 Task: Get directions from Great Barrier Reef, Australia to Whitsunday Islands, Queensland, Australia and explore the nearby things to do with rating 2 and above and open now
Action: Mouse moved to (256, 78)
Screenshot: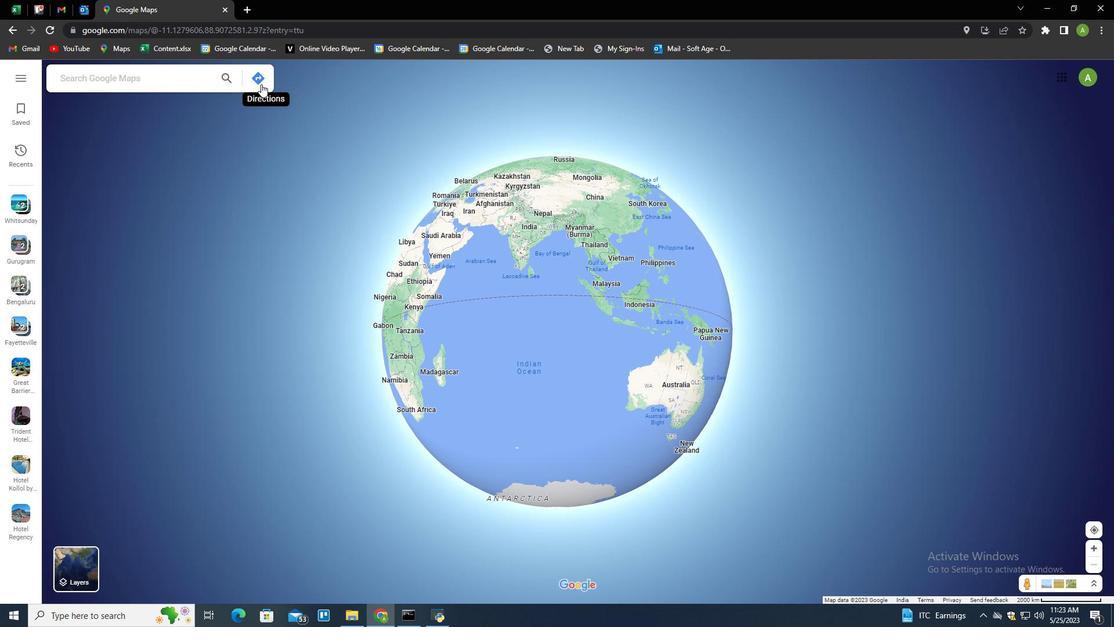 
Action: Mouse pressed left at (256, 78)
Screenshot: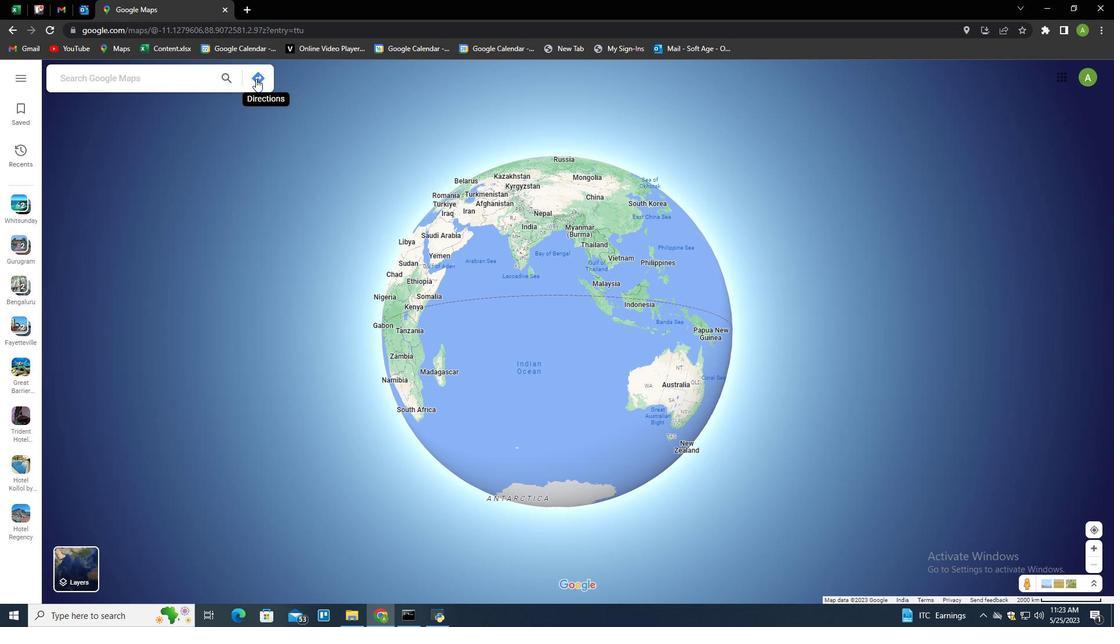
Action: Mouse moved to (187, 114)
Screenshot: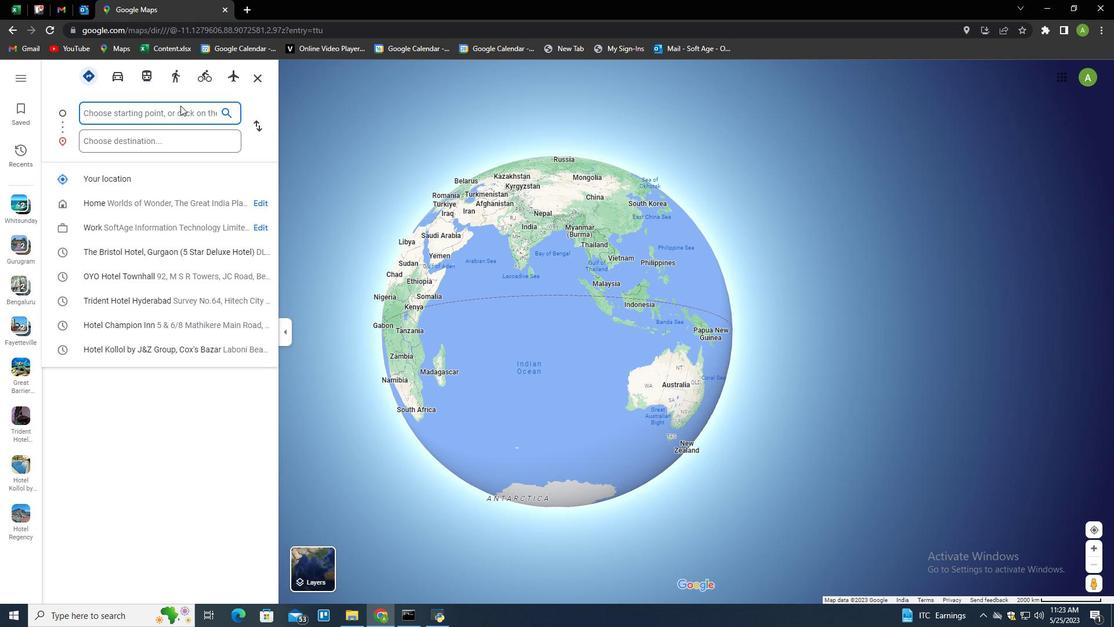 
Action: Mouse pressed left at (187, 114)
Screenshot: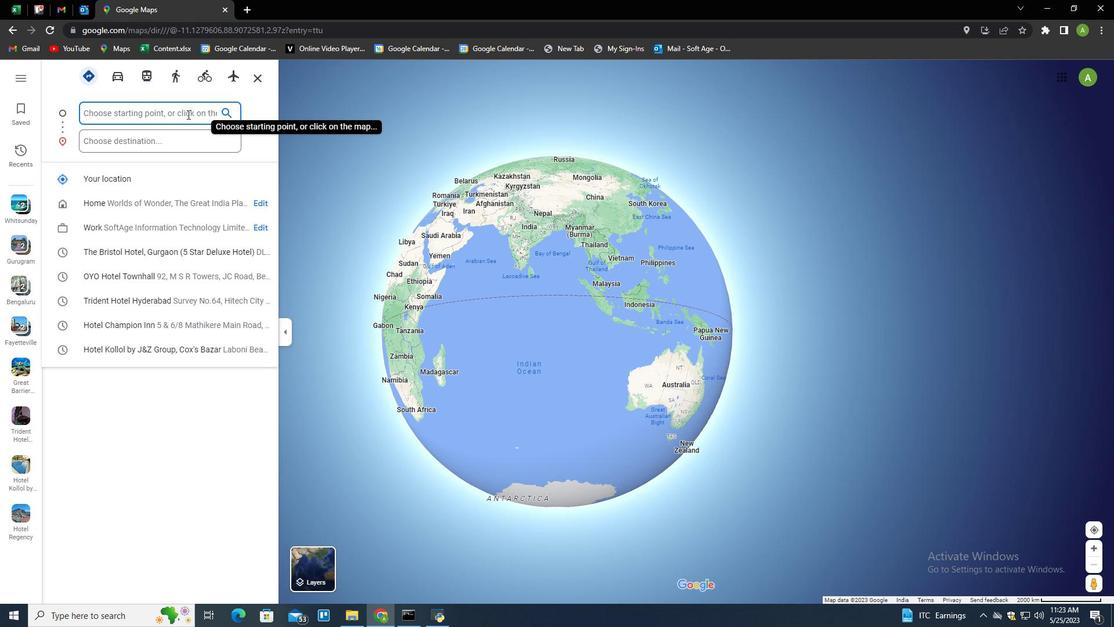 
Action: Mouse moved to (162, 143)
Screenshot: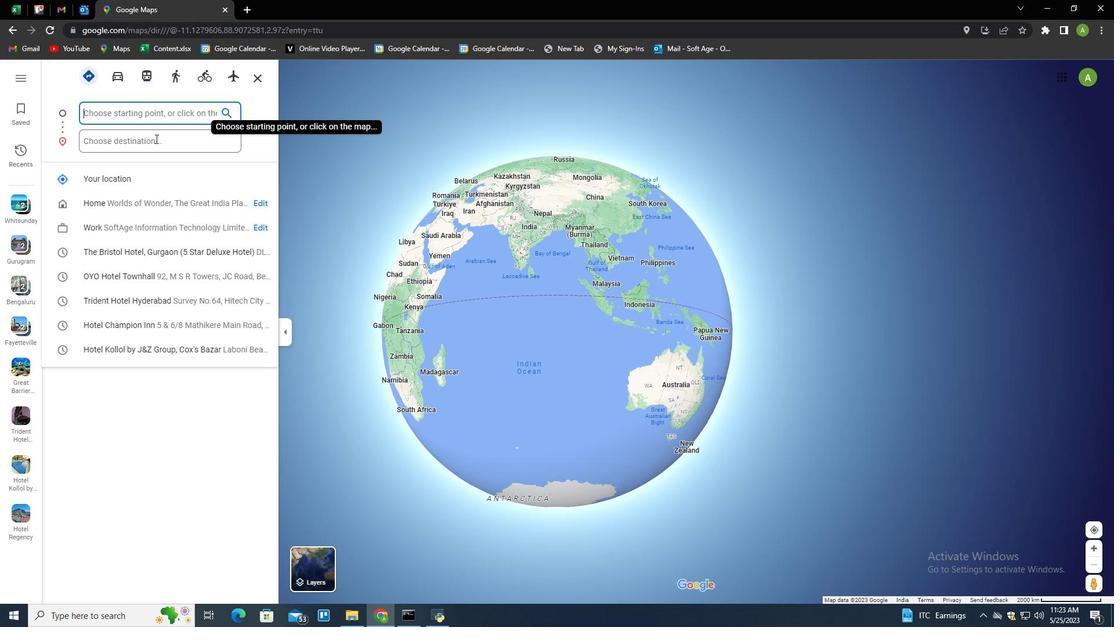 
Action: Key pressed <Key.shift>Great<Key.space><Key.shift>Barrier<Key.space><Key.shift>Reef,<Key.space><Key.shift>Asu<Key.backspace><Key.backspace>ustralia<Key.tab><Key.tab><Key.shift><Key.shift><Key.shift>Whitsin<Key.backspace><Key.backspace>unday<Key.space><Key.shift>Islands,<Key.space><Key.shift>Queensland,<Key.space><Key.shift>Australia<Key.enter>
Screenshot: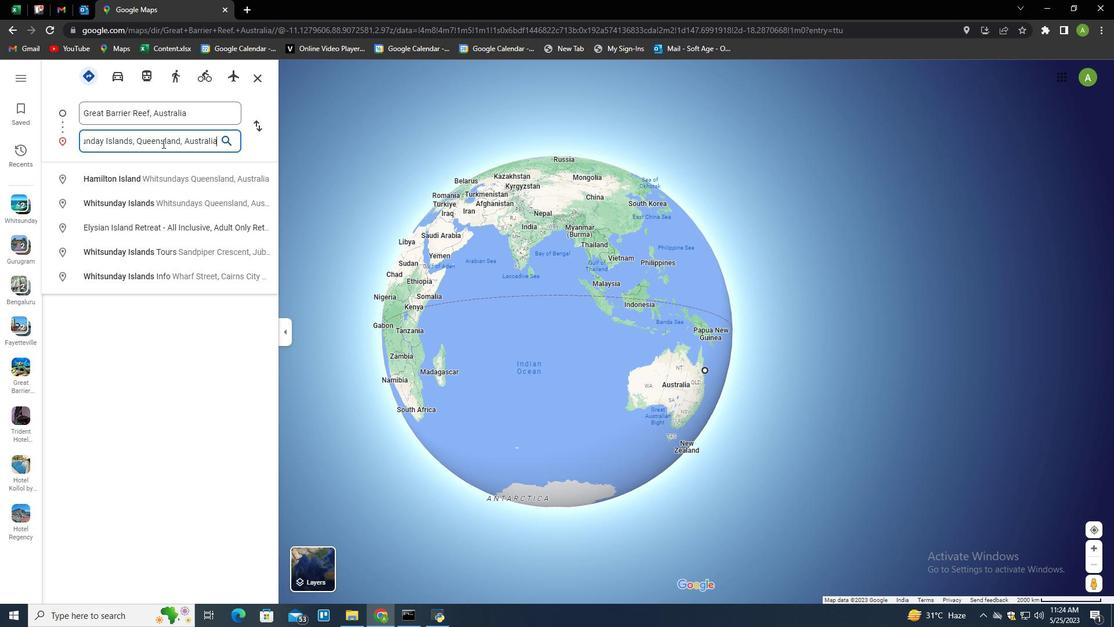 
Action: Mouse moved to (205, 135)
Screenshot: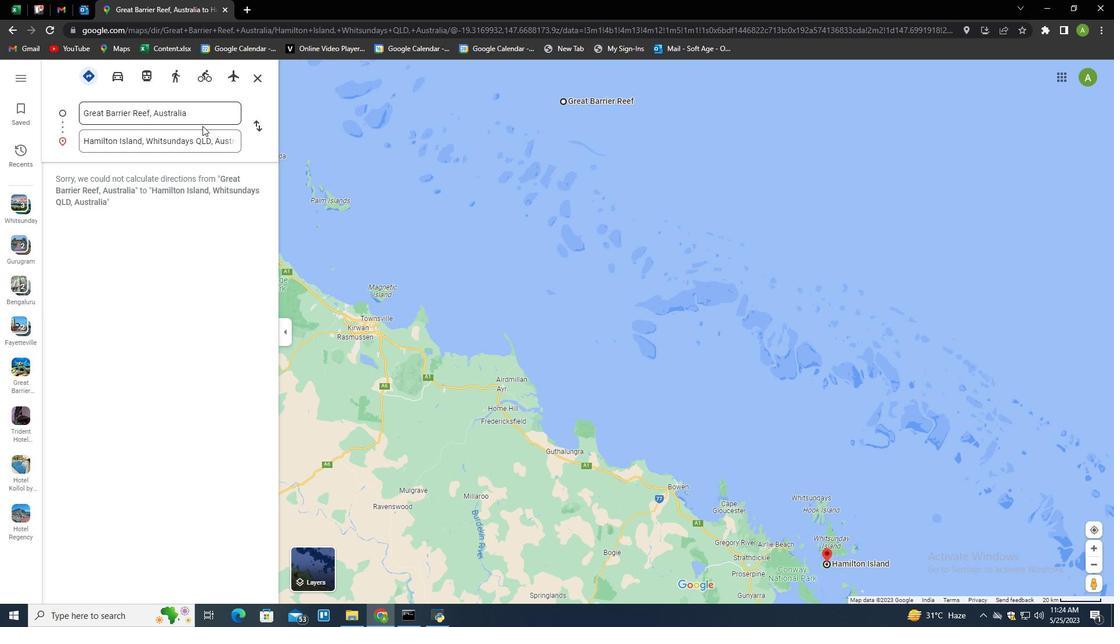 
Action: Mouse pressed left at (205, 135)
Screenshot: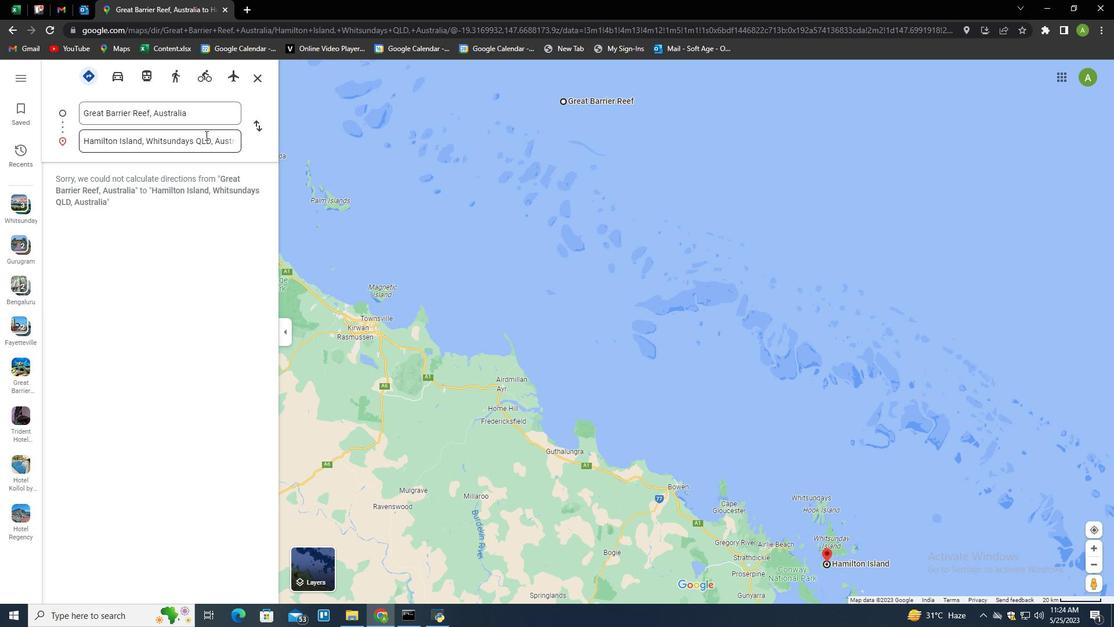 
Action: Mouse moved to (226, 139)
Screenshot: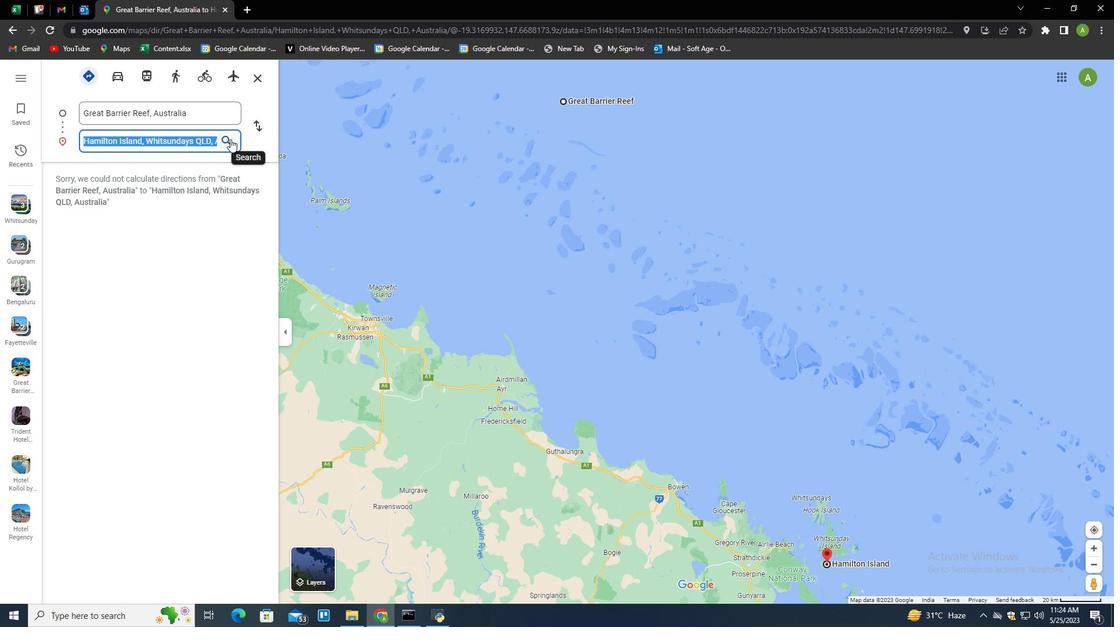
Action: Mouse pressed left at (226, 139)
Screenshot: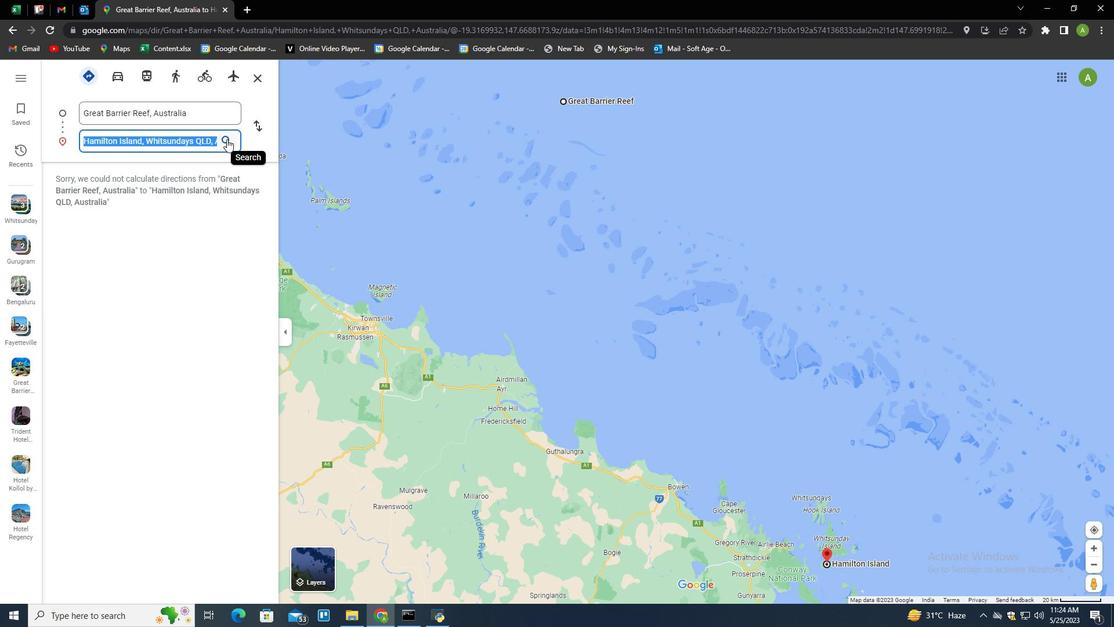 
Action: Mouse moved to (413, 170)
Screenshot: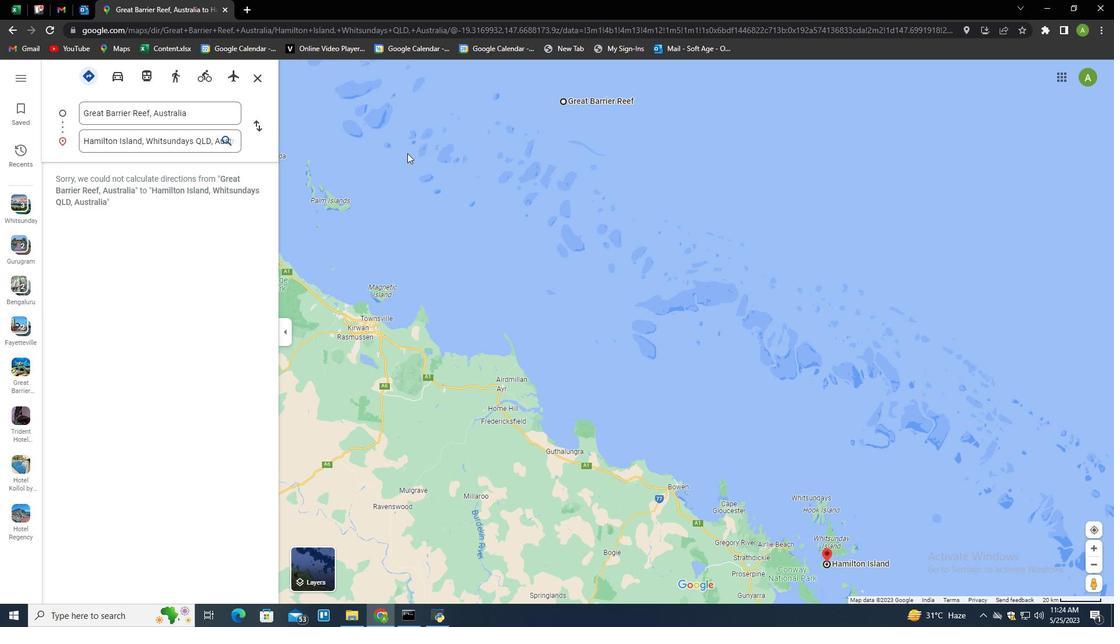
Action: Mouse scrolled (413, 170) with delta (0, 0)
Screenshot: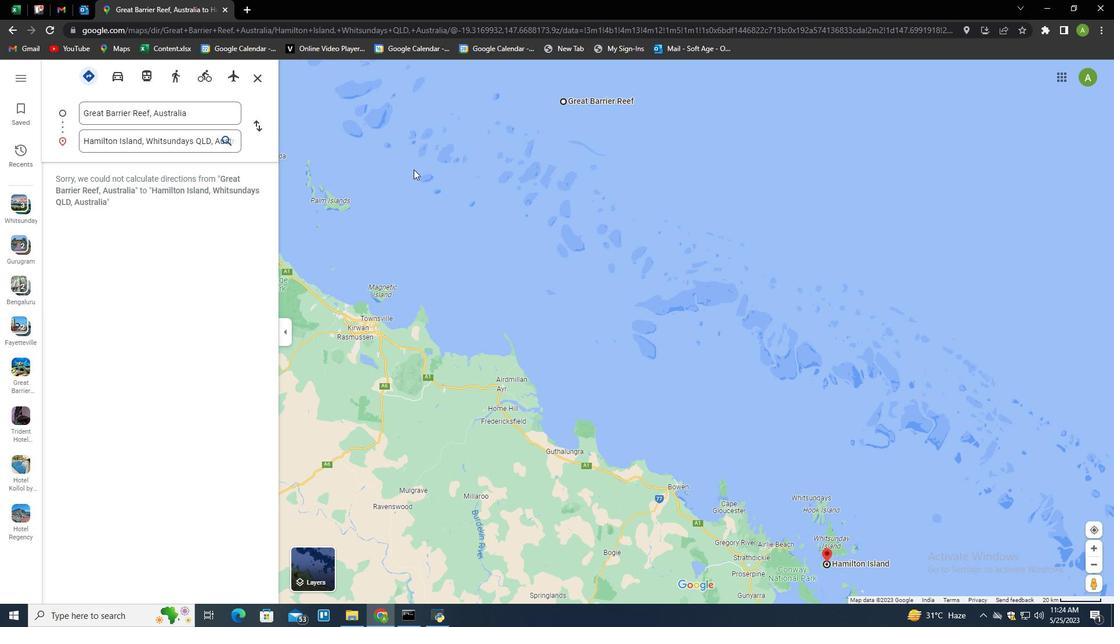 
Action: Mouse scrolled (413, 170) with delta (0, 0)
Screenshot: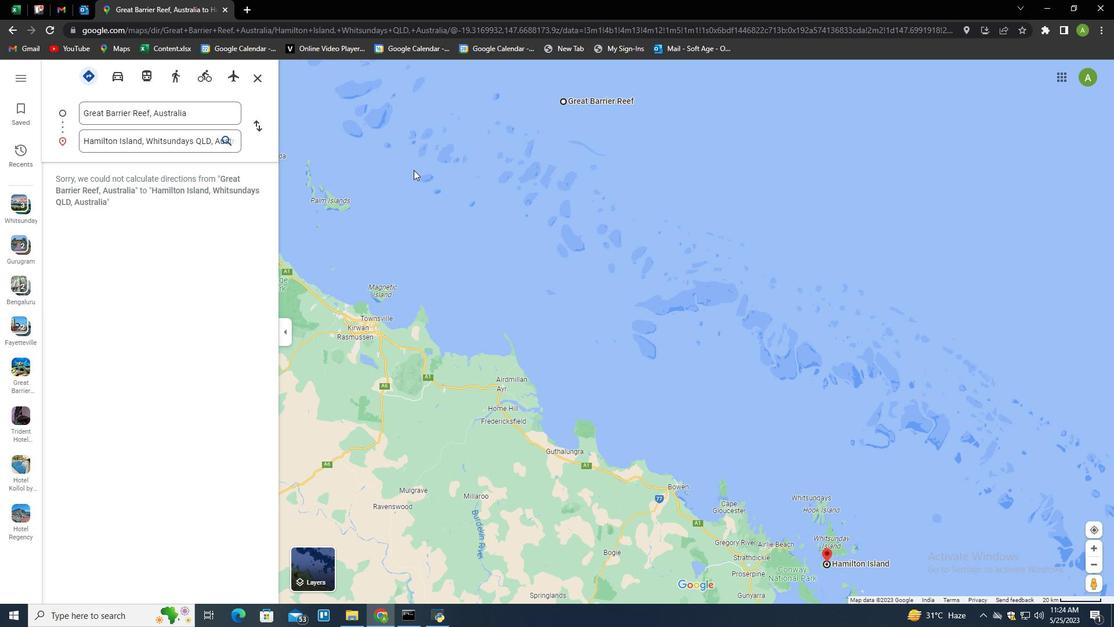 
Action: Mouse scrolled (413, 170) with delta (0, 0)
Screenshot: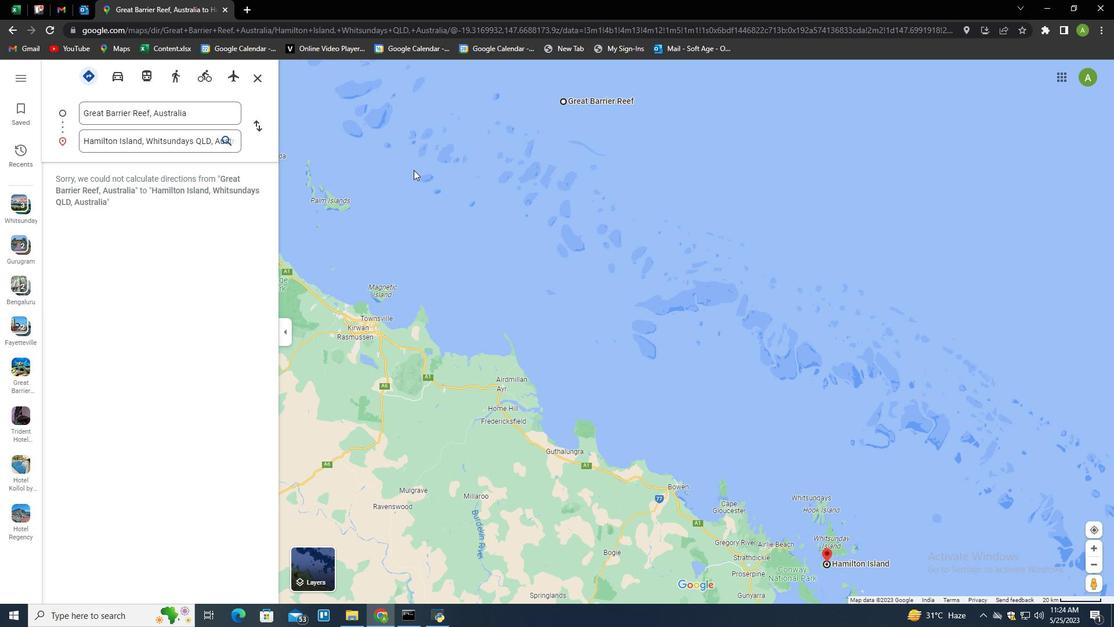 
Action: Mouse scrolled (413, 170) with delta (0, 0)
Screenshot: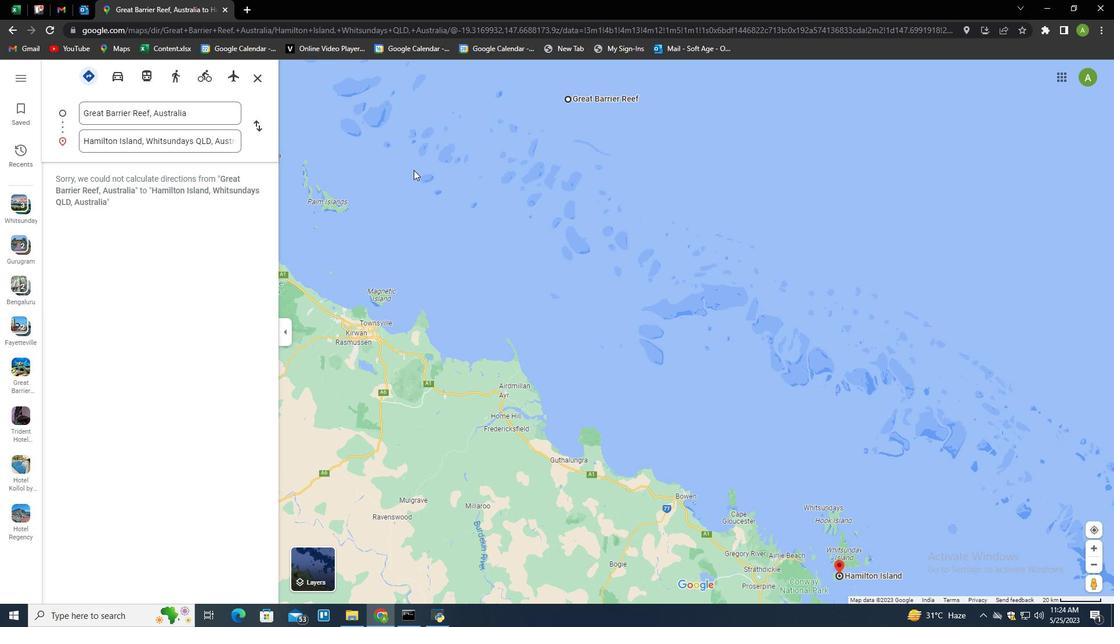 
Action: Mouse moved to (430, 247)
Screenshot: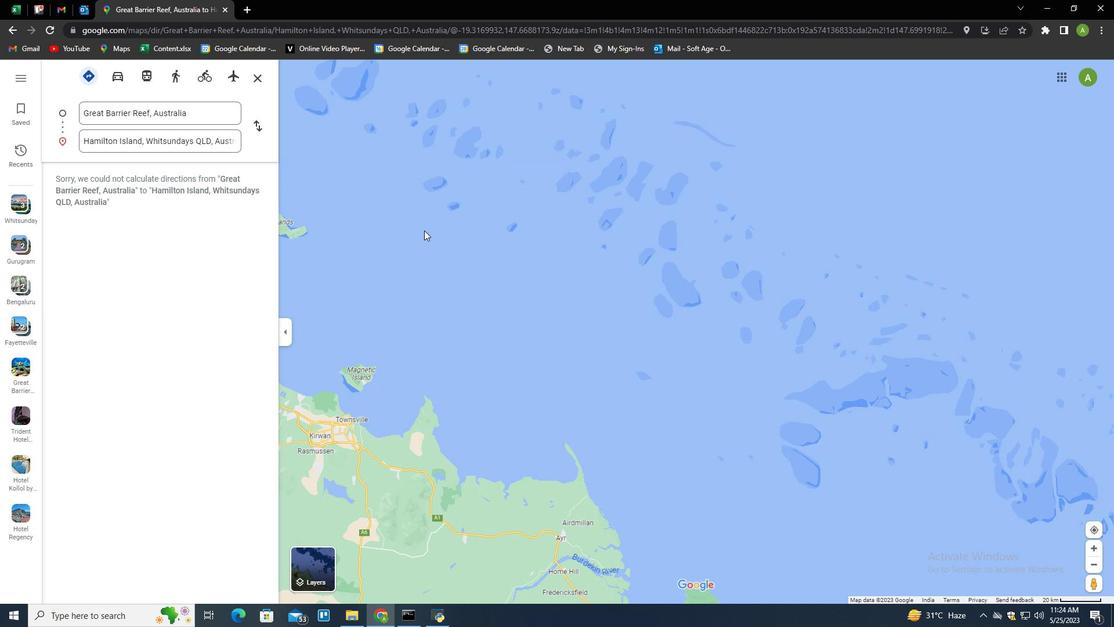 
Action: Mouse scrolled (430, 246) with delta (0, 0)
Screenshot: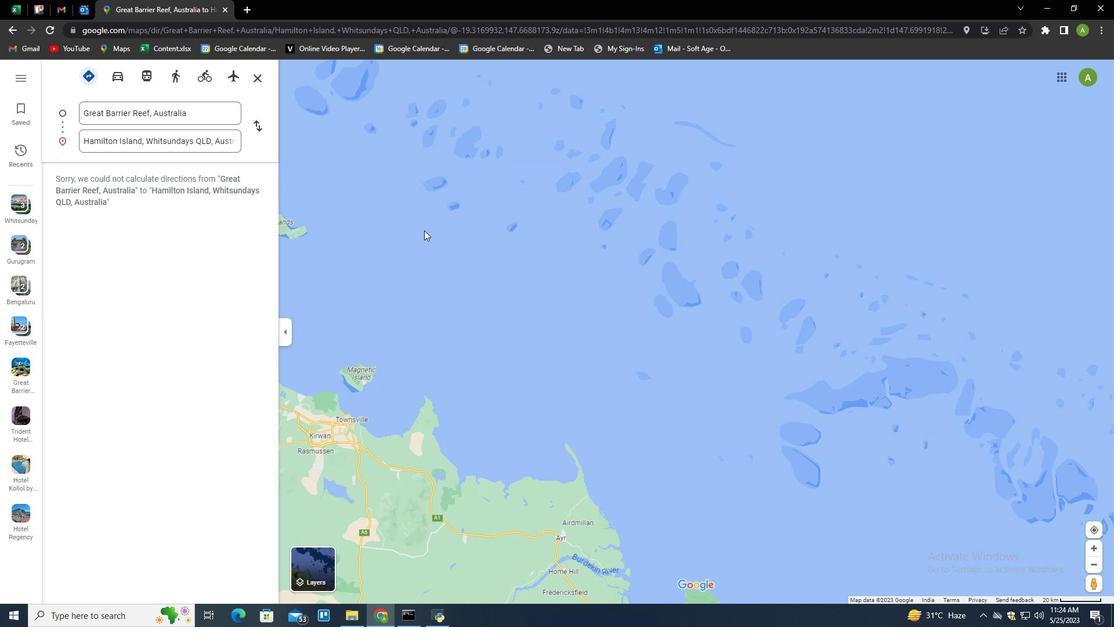 
Action: Mouse scrolled (430, 246) with delta (0, 0)
Screenshot: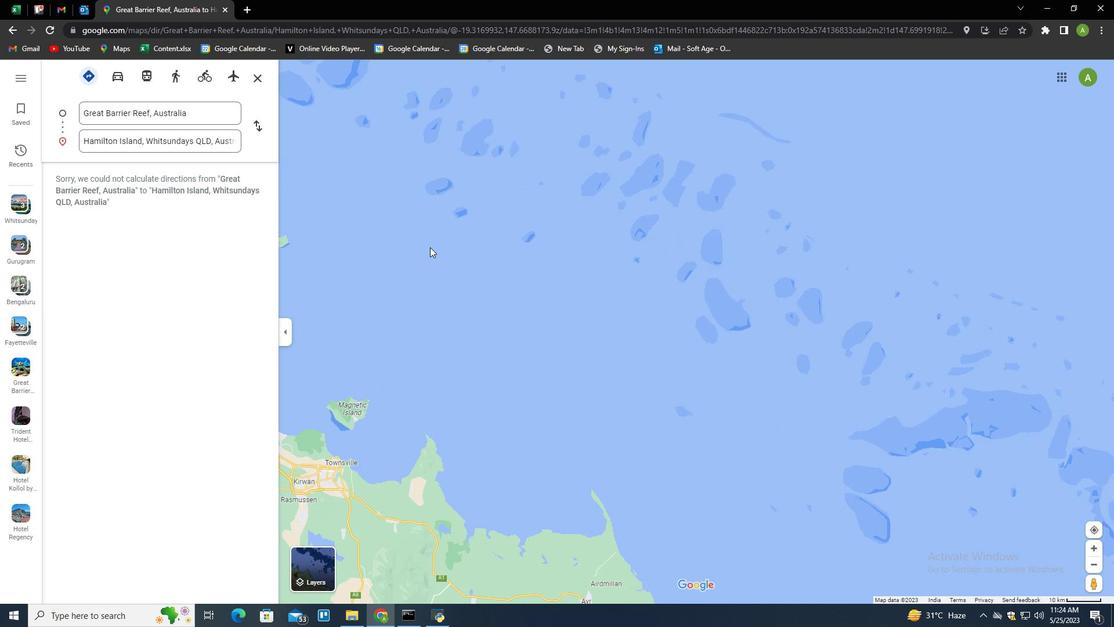
Action: Mouse scrolled (430, 246) with delta (0, 0)
Screenshot: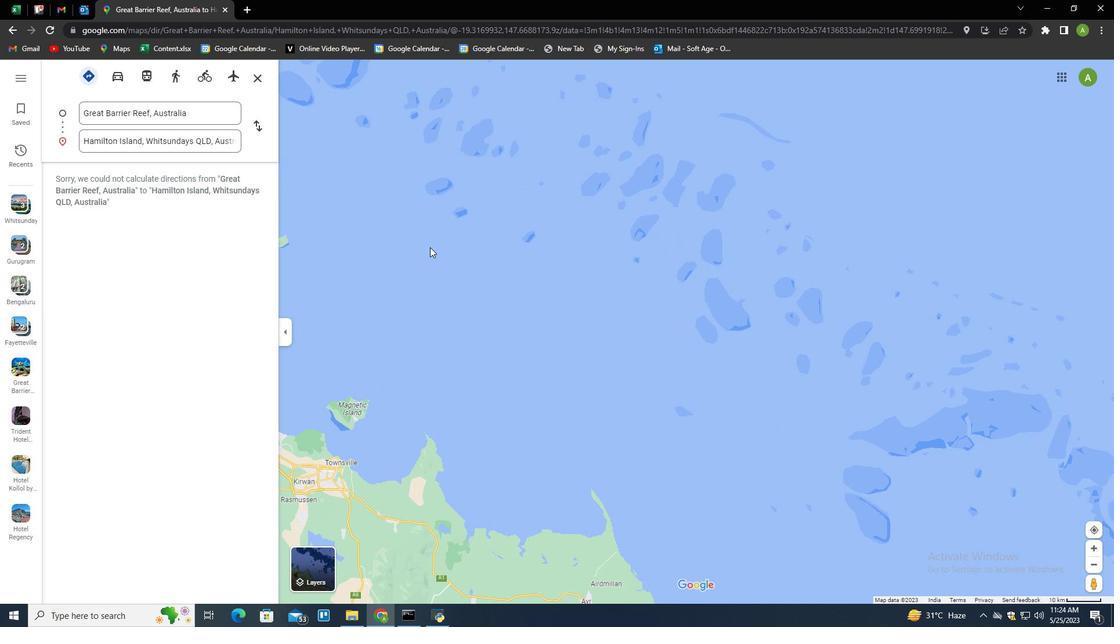 
Action: Mouse scrolled (430, 246) with delta (0, 0)
Screenshot: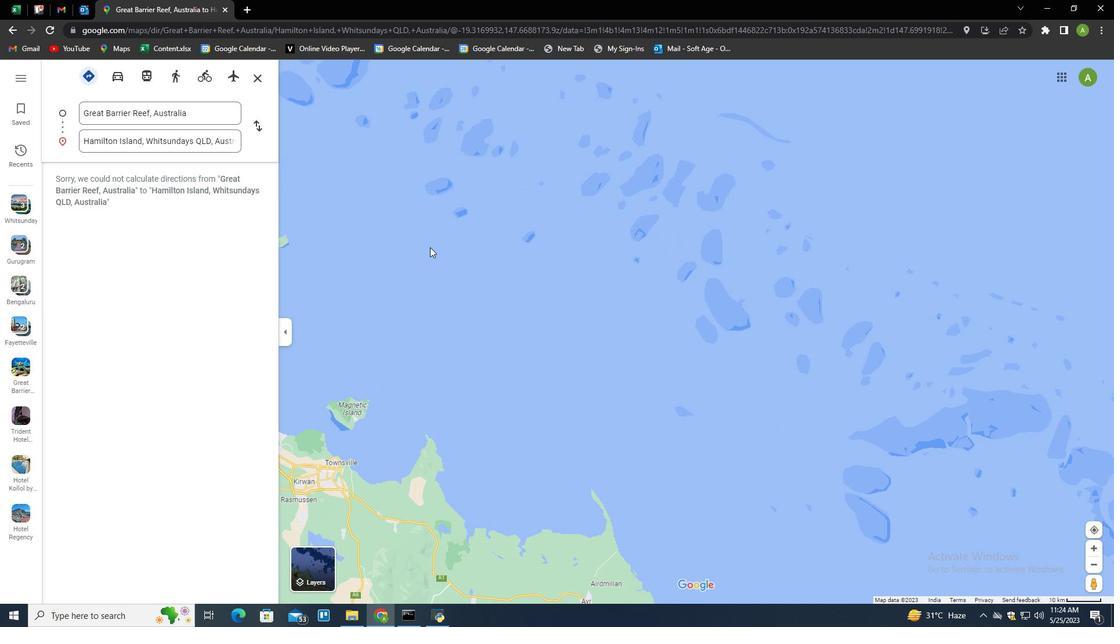 
Action: Mouse scrolled (430, 246) with delta (0, 0)
Screenshot: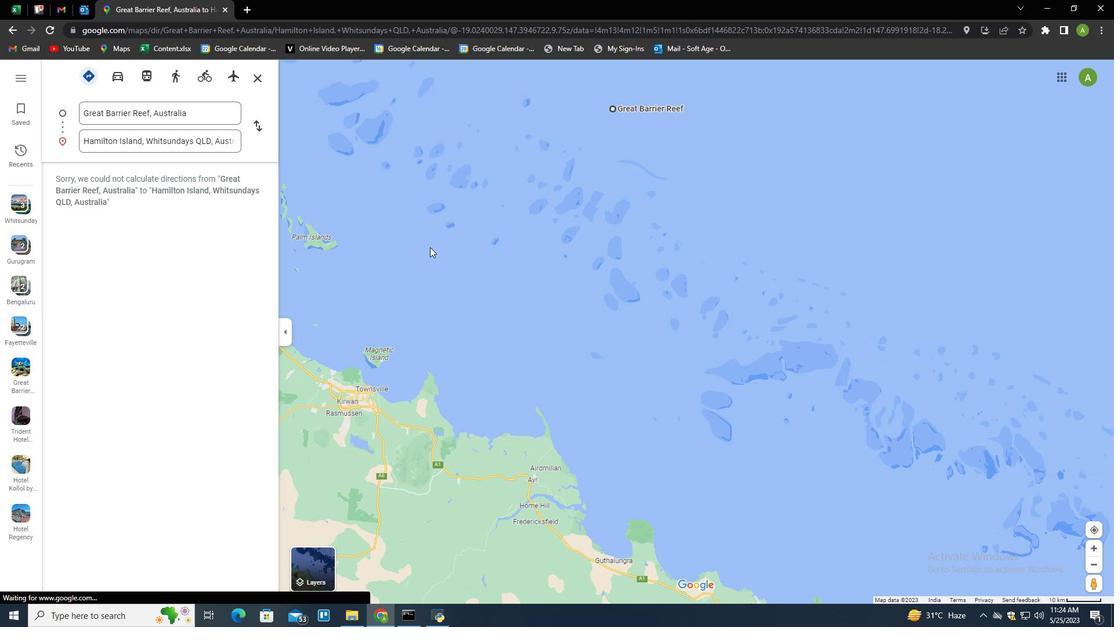 
Action: Mouse moved to (430, 247)
Screenshot: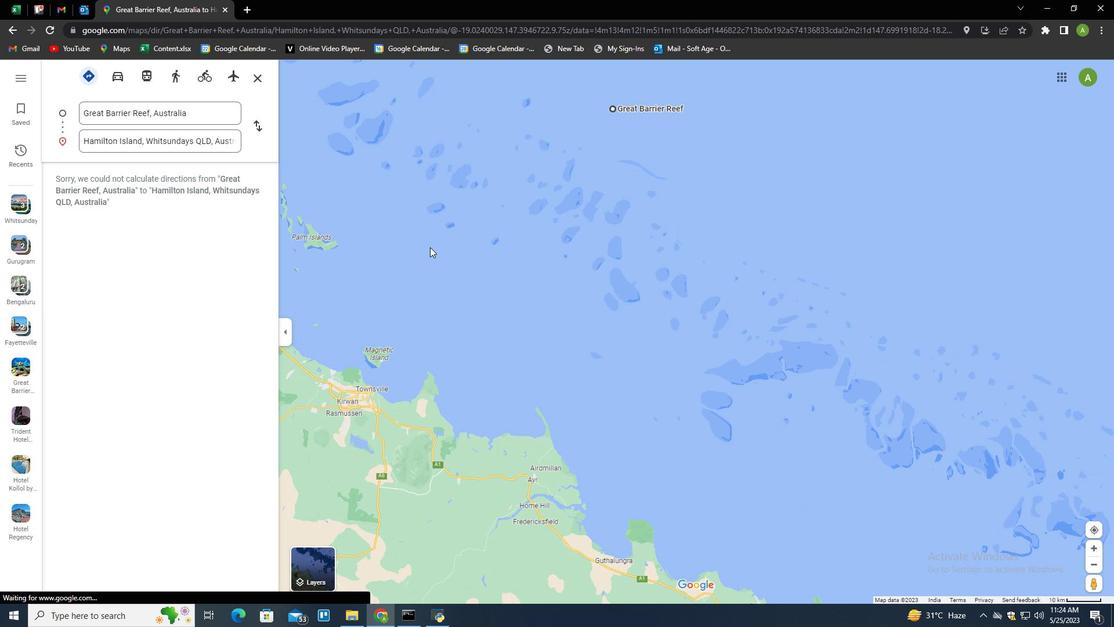 
Action: Mouse scrolled (430, 247) with delta (0, 0)
Screenshot: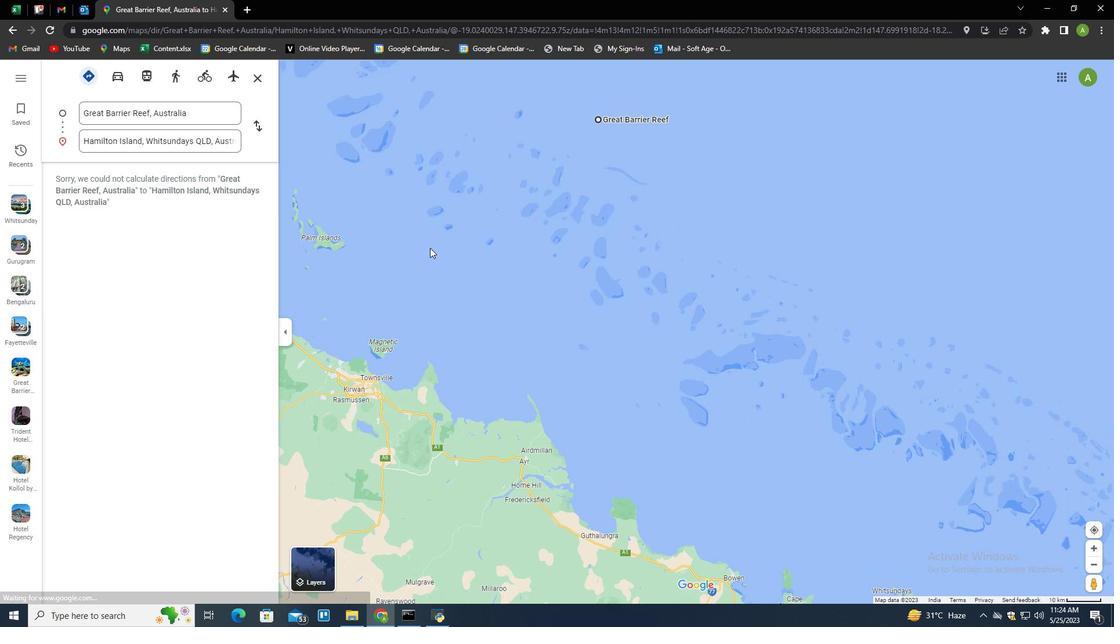 
Action: Mouse scrolled (430, 247) with delta (0, 0)
Screenshot: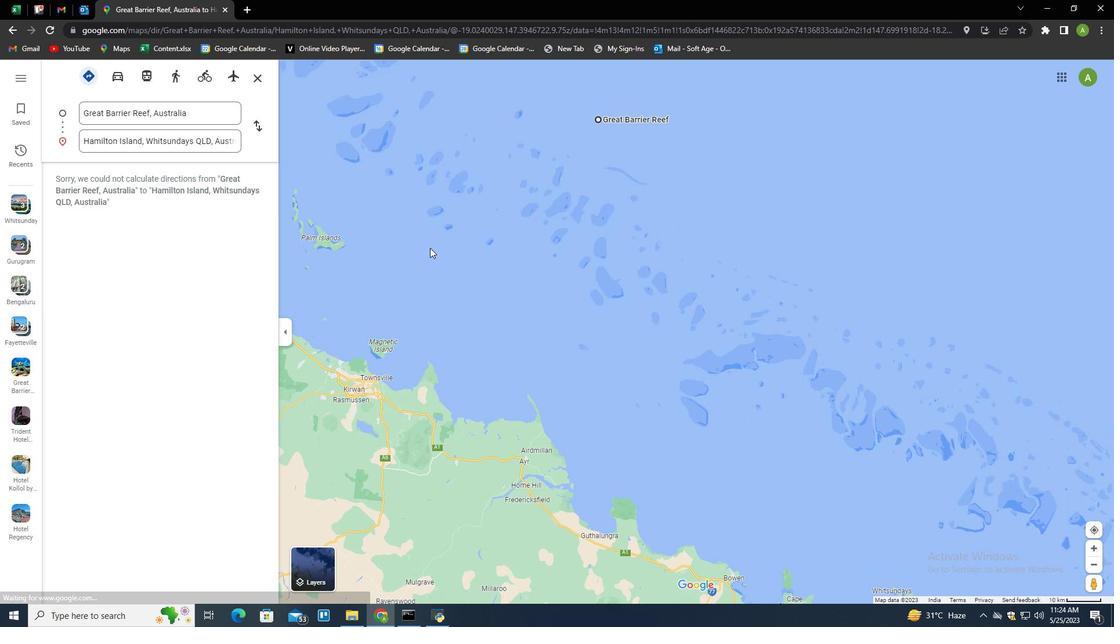 
Action: Mouse scrolled (430, 247) with delta (0, 0)
Screenshot: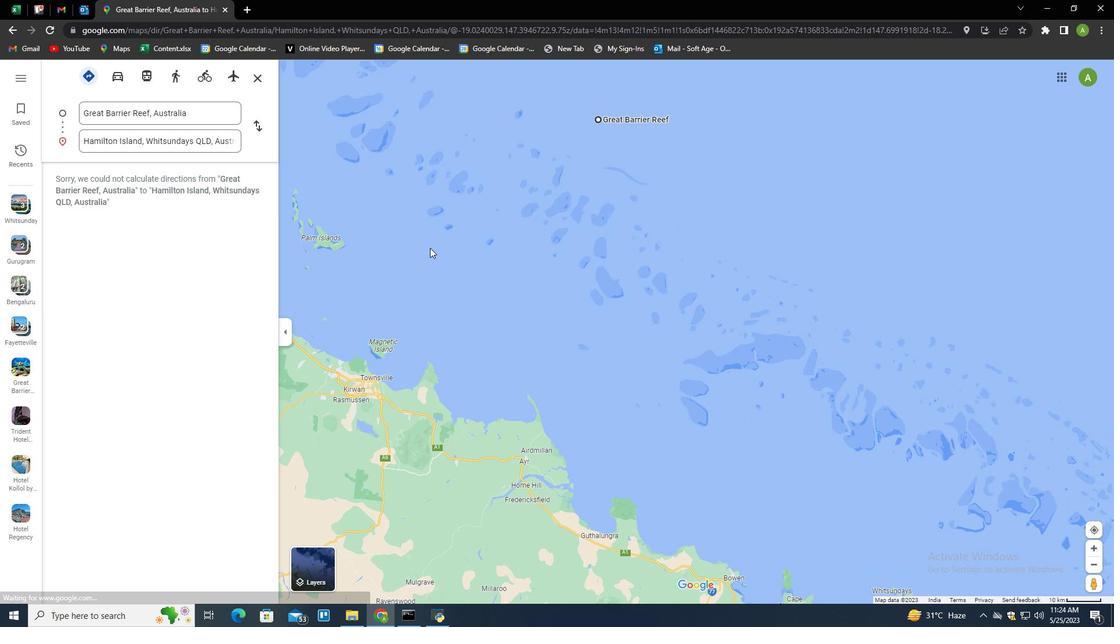 
Action: Mouse scrolled (430, 247) with delta (0, 0)
Screenshot: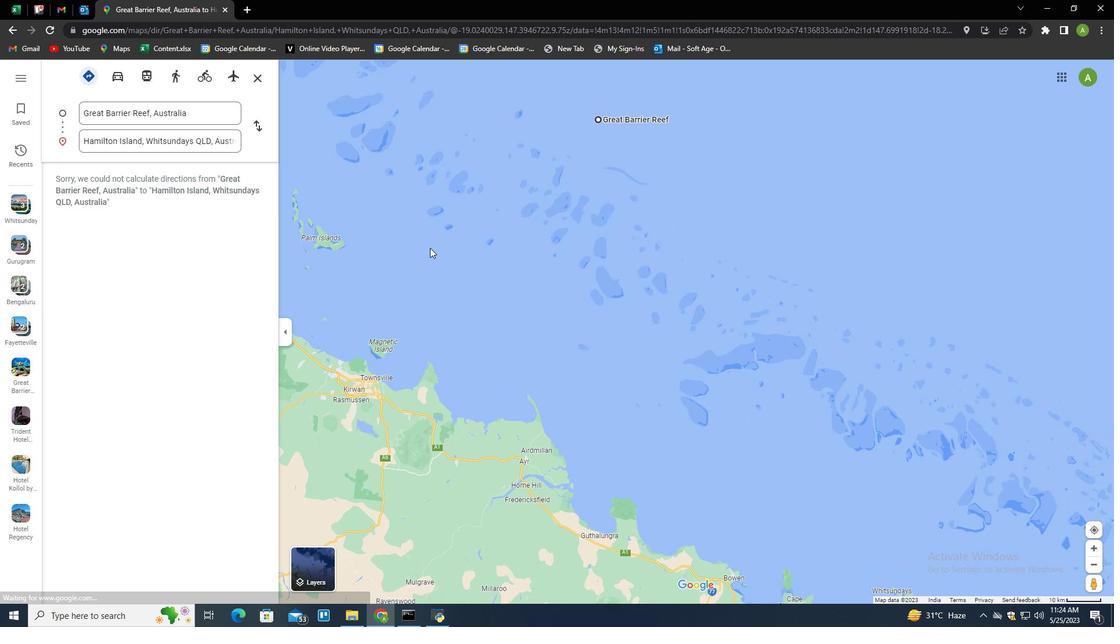 
Action: Mouse scrolled (430, 247) with delta (0, 0)
Screenshot: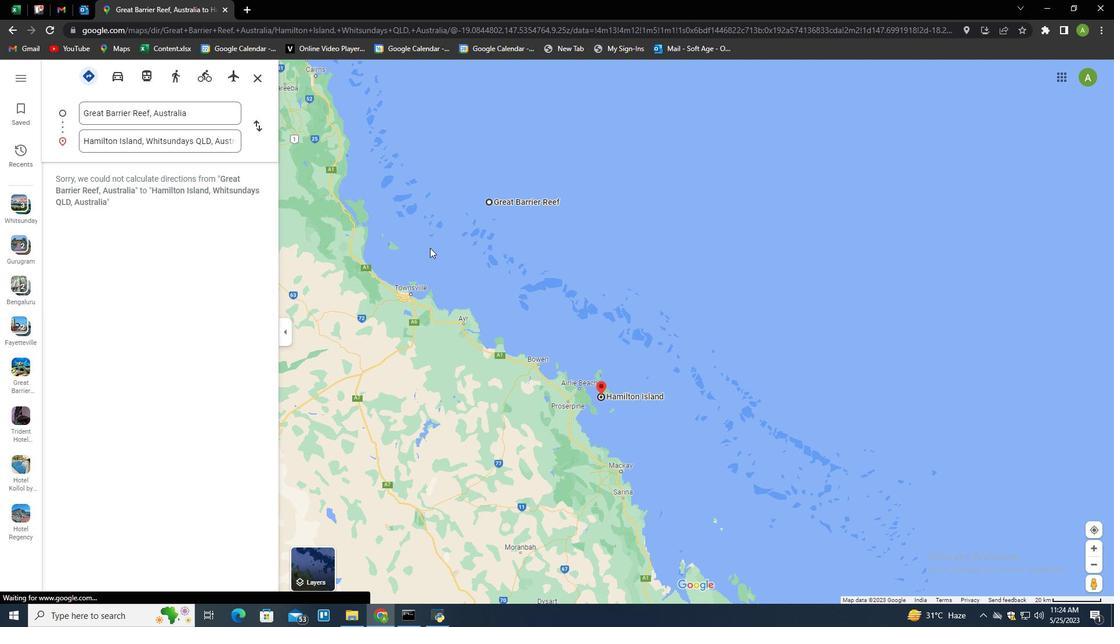 
Action: Mouse scrolled (430, 247) with delta (0, 0)
Screenshot: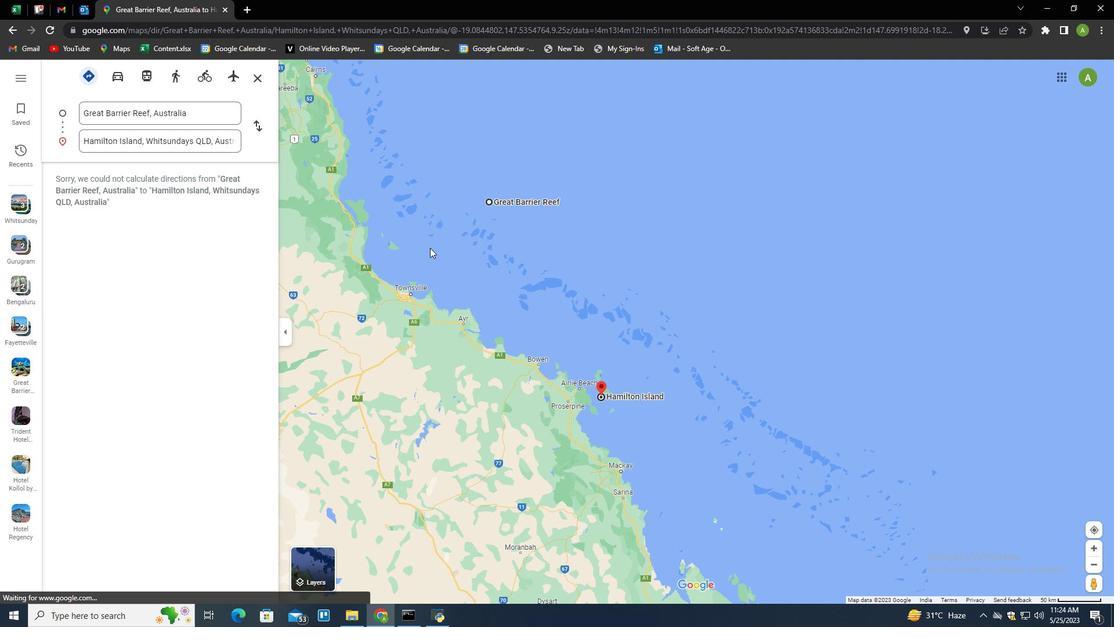 
Action: Mouse moved to (223, 78)
Screenshot: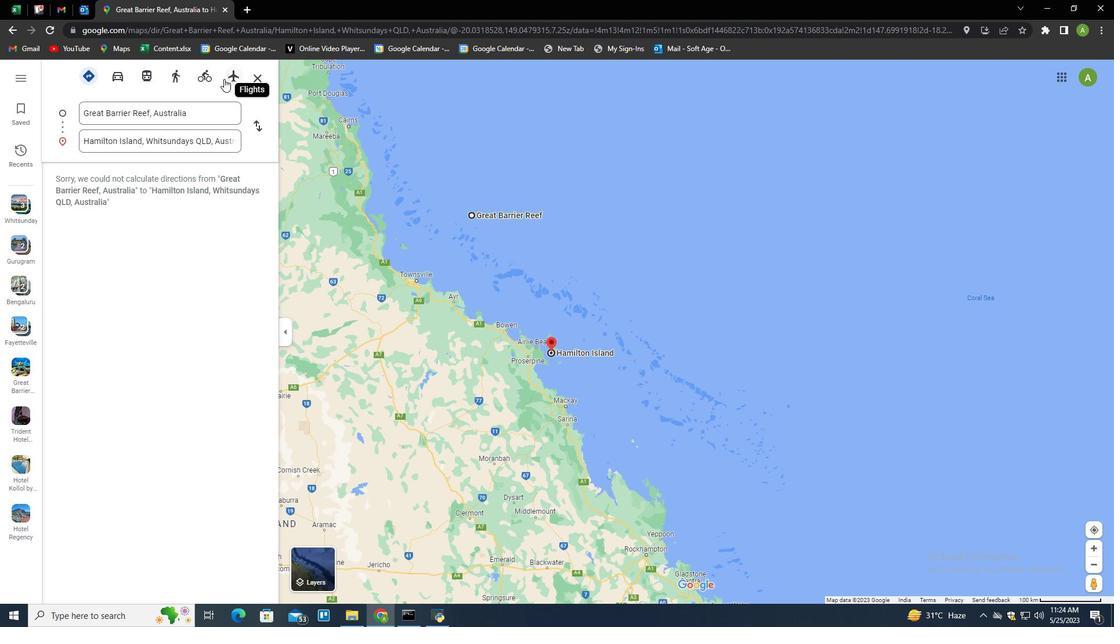 
Action: Mouse pressed left at (223, 78)
Screenshot: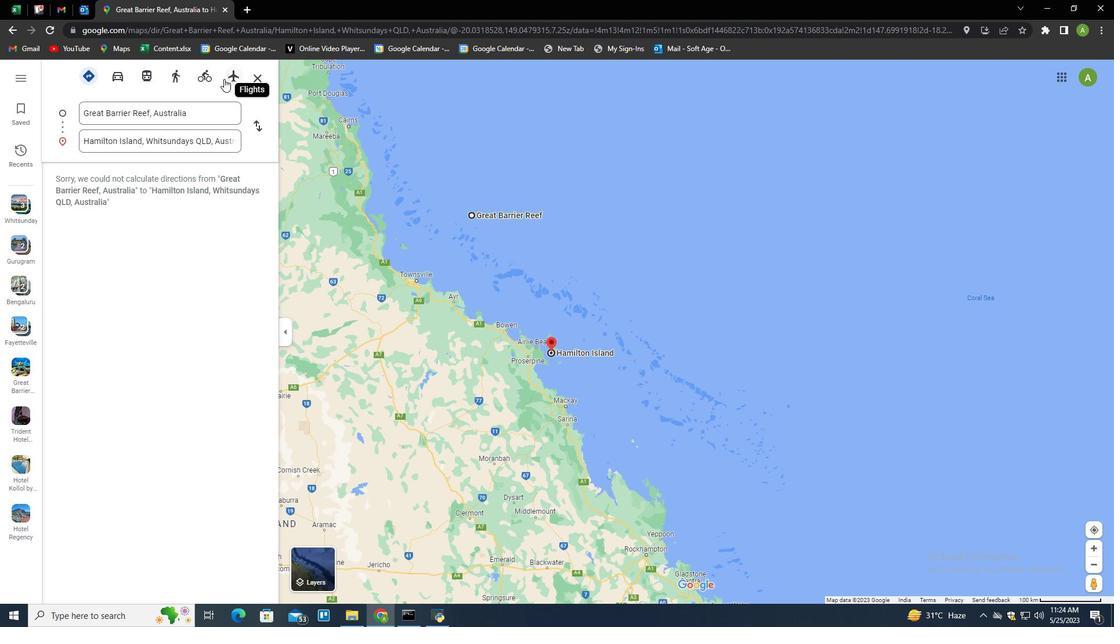 
Action: Mouse moved to (211, 80)
Screenshot: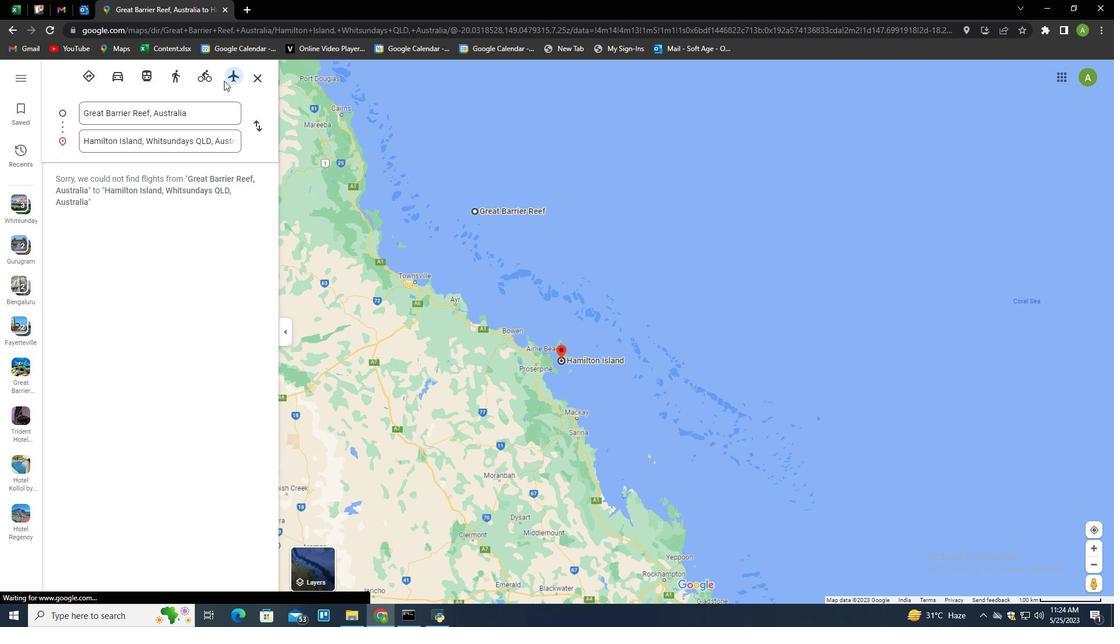 
Action: Mouse pressed left at (211, 80)
Screenshot: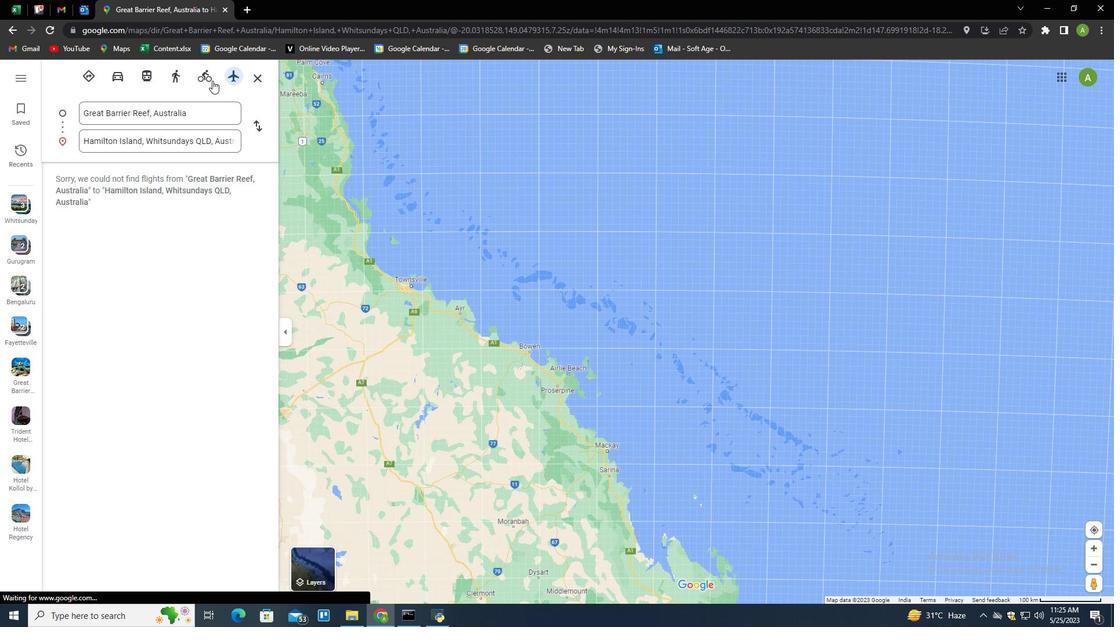 
Action: Mouse moved to (184, 77)
Screenshot: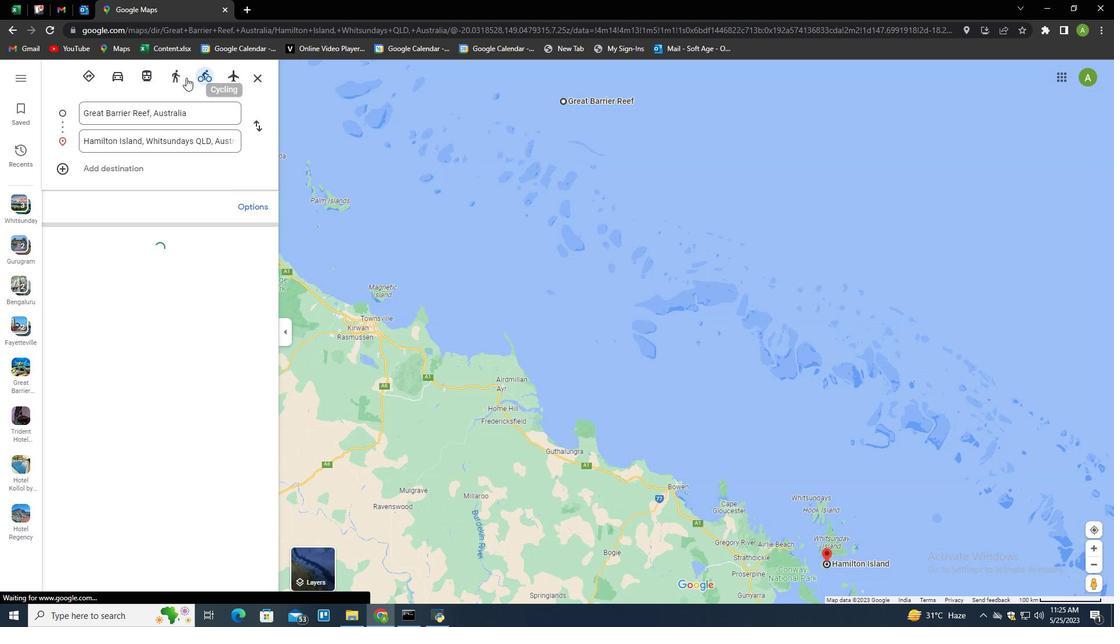 
Action: Mouse pressed left at (184, 77)
Screenshot: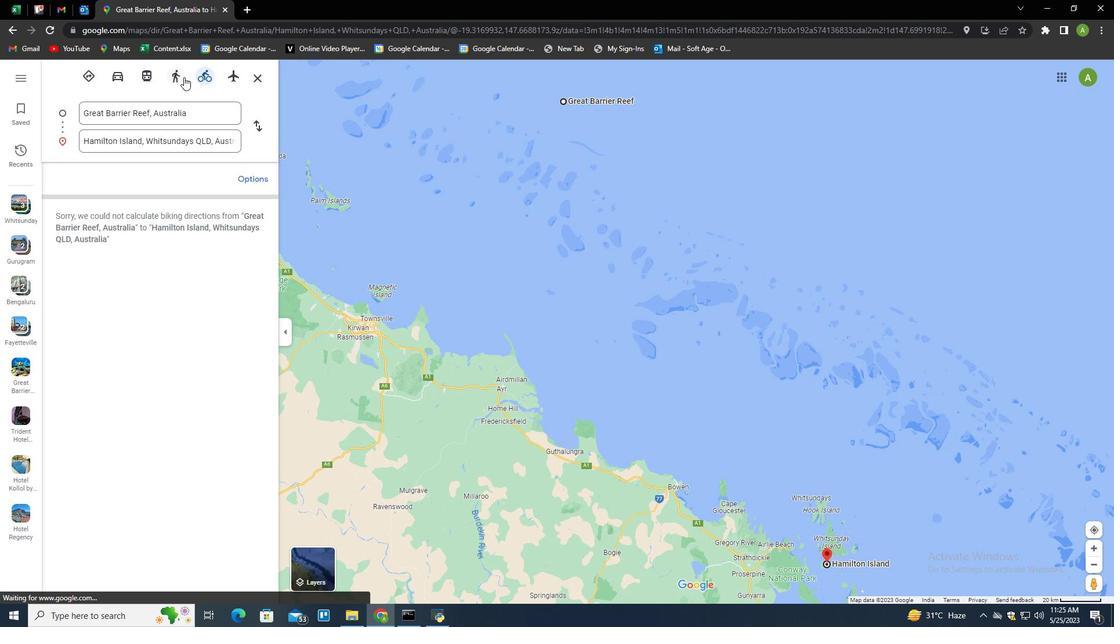 
Action: Mouse moved to (153, 74)
Screenshot: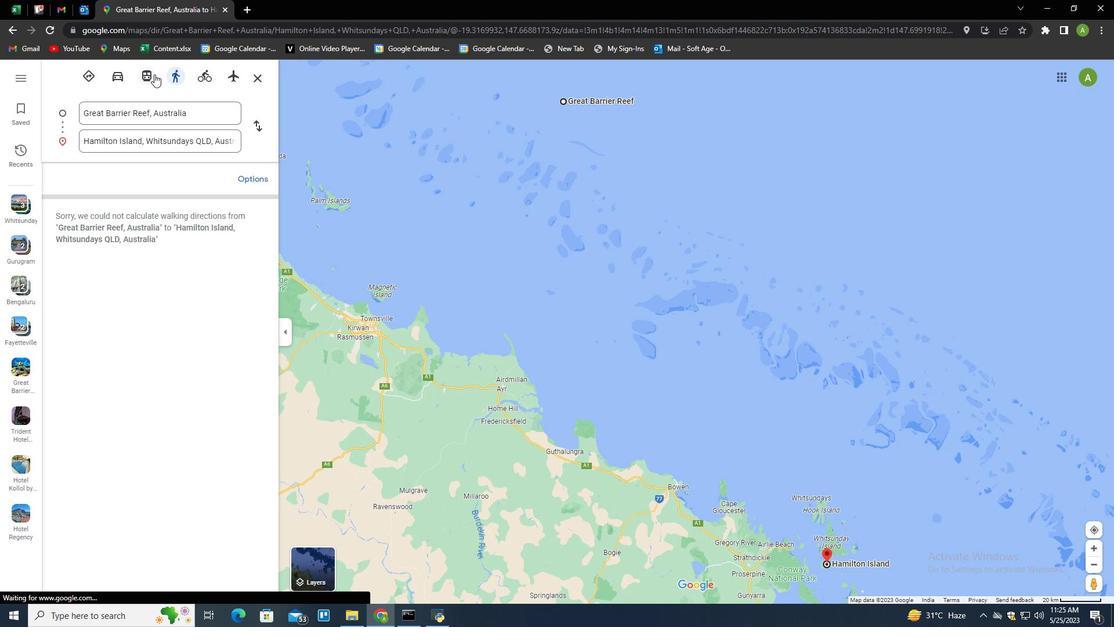 
Action: Mouse pressed left at (153, 74)
Screenshot: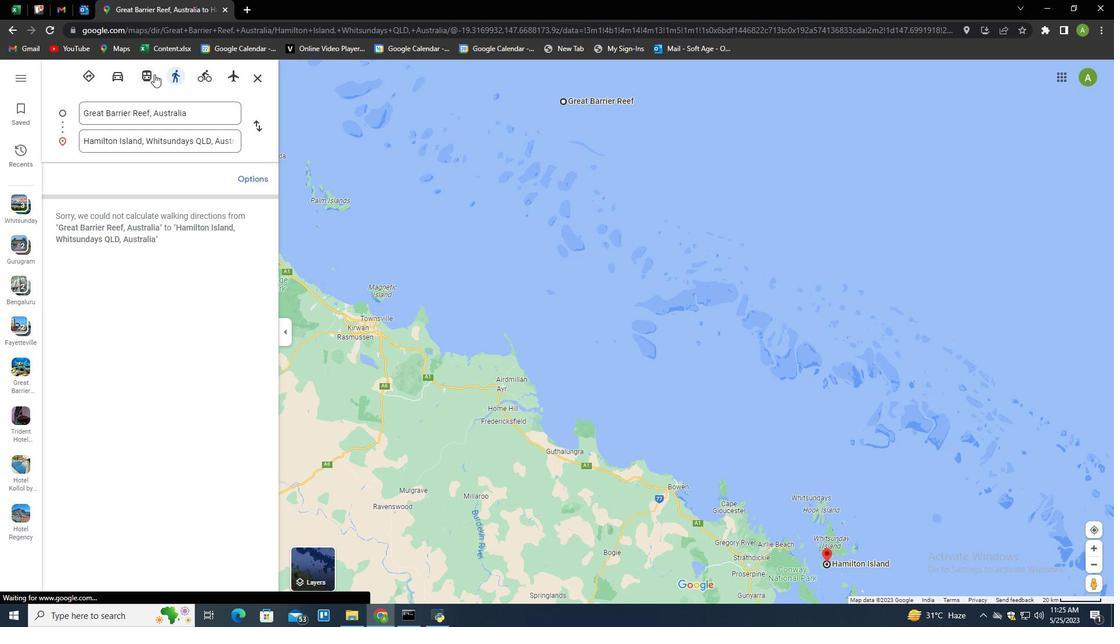 
Action: Mouse moved to (122, 73)
Screenshot: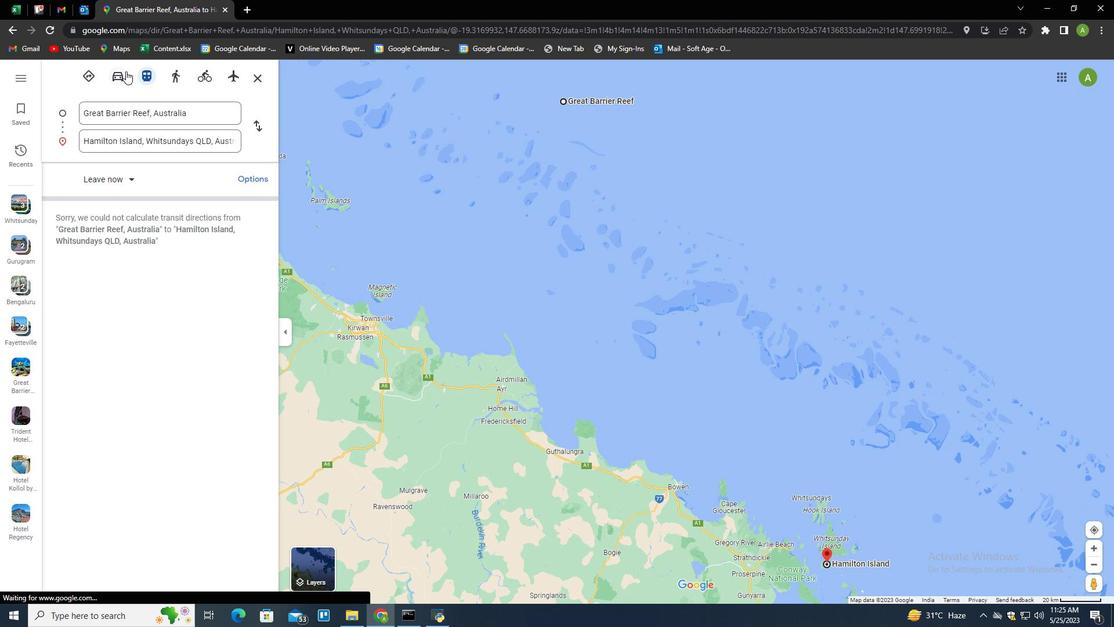 
Action: Mouse pressed left at (122, 73)
Screenshot: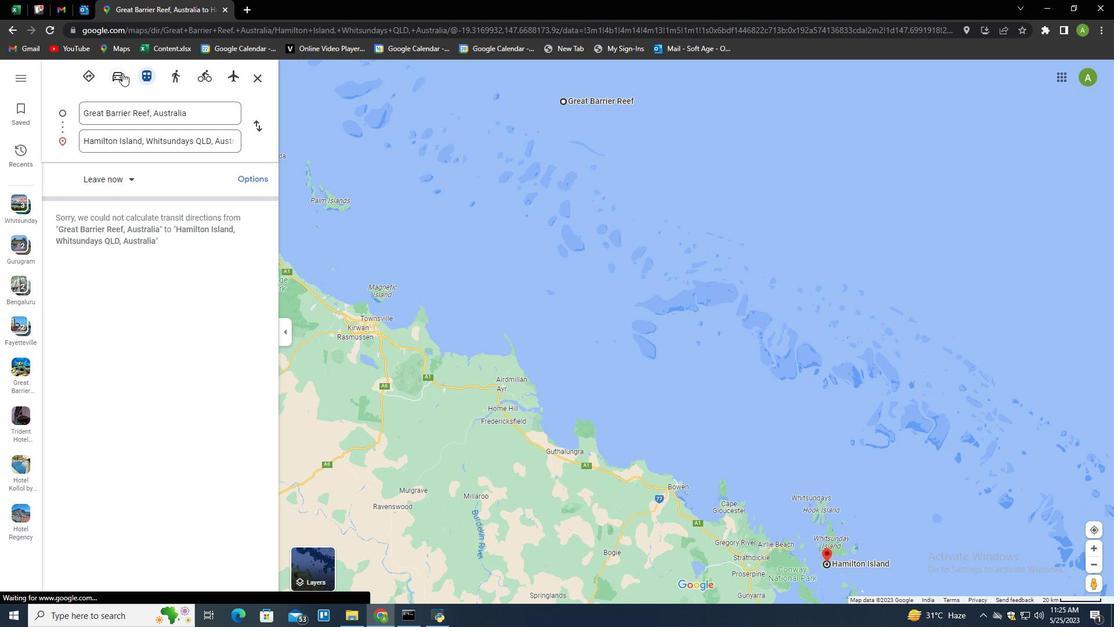 
Action: Mouse moved to (254, 74)
Screenshot: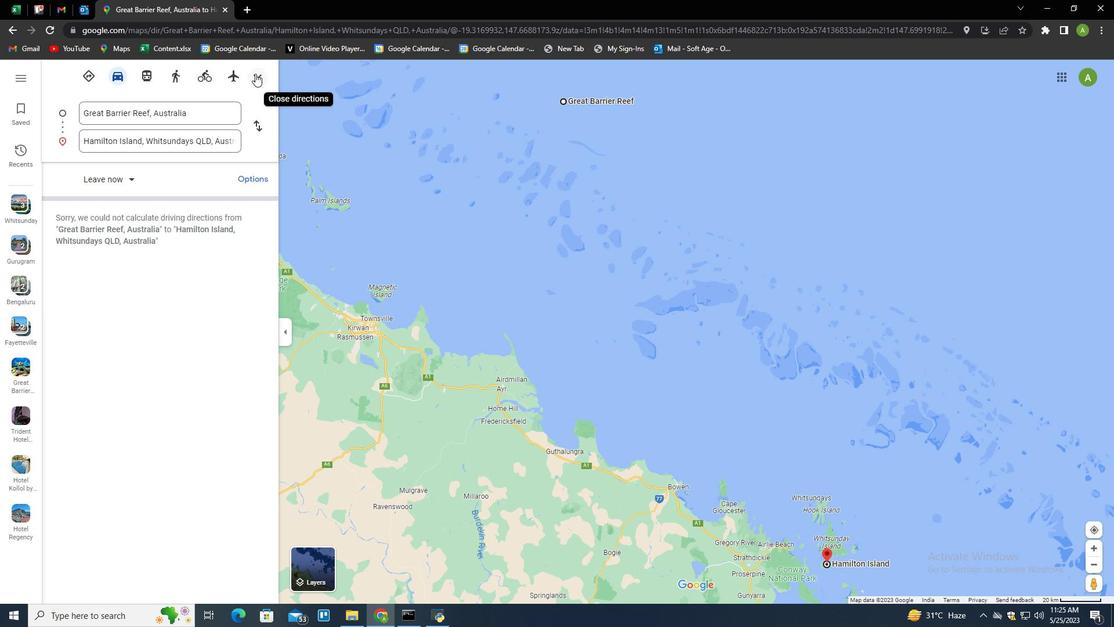 
Action: Mouse pressed left at (254, 74)
Screenshot: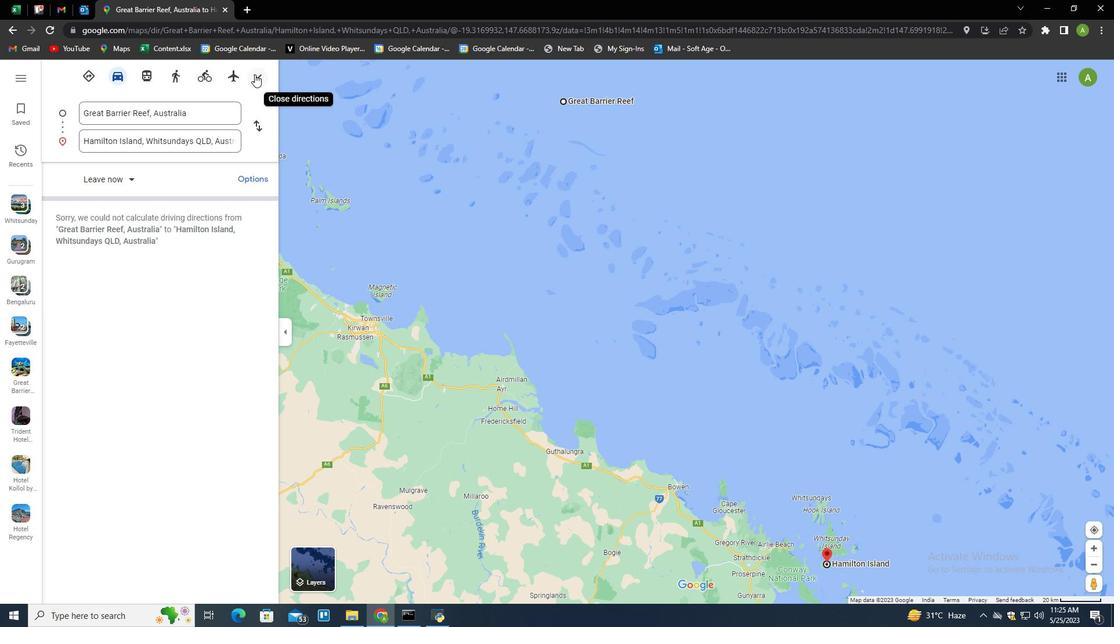 
Action: Mouse moved to (346, 229)
Screenshot: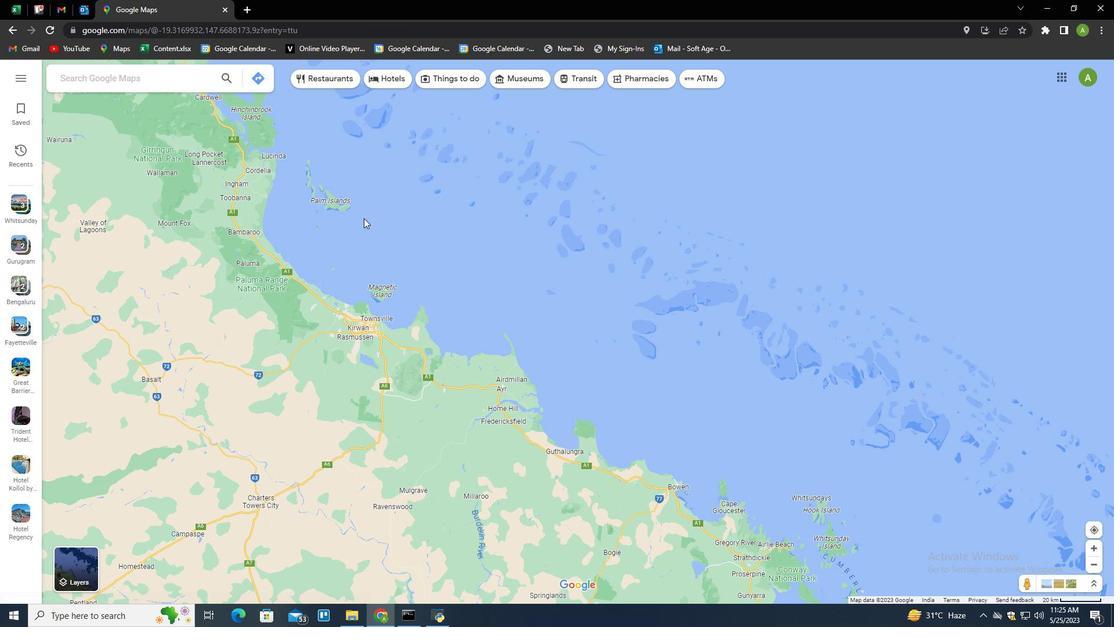 
